 Task: Change the default search engine in Google Chrome.
Action: Mouse moved to (1063, 33)
Screenshot: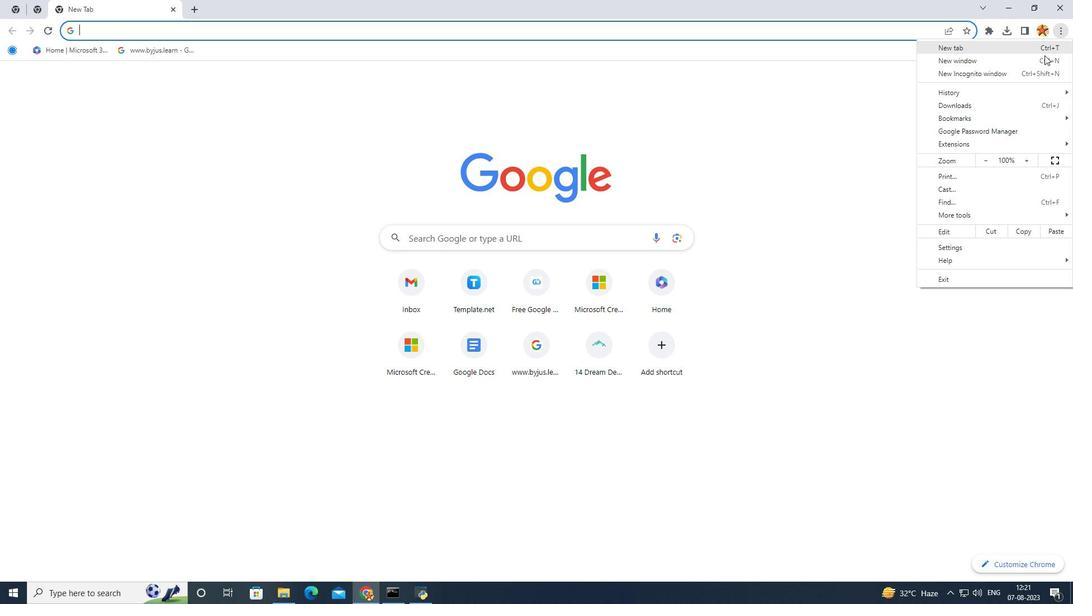 
Action: Mouse pressed left at (1063, 33)
Screenshot: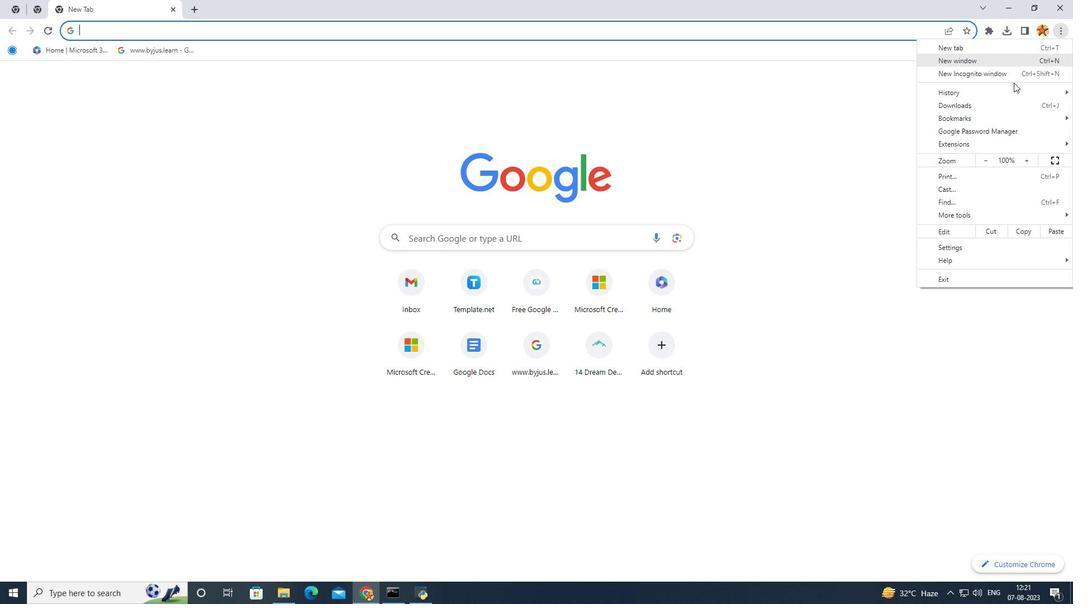 
Action: Mouse moved to (948, 244)
Screenshot: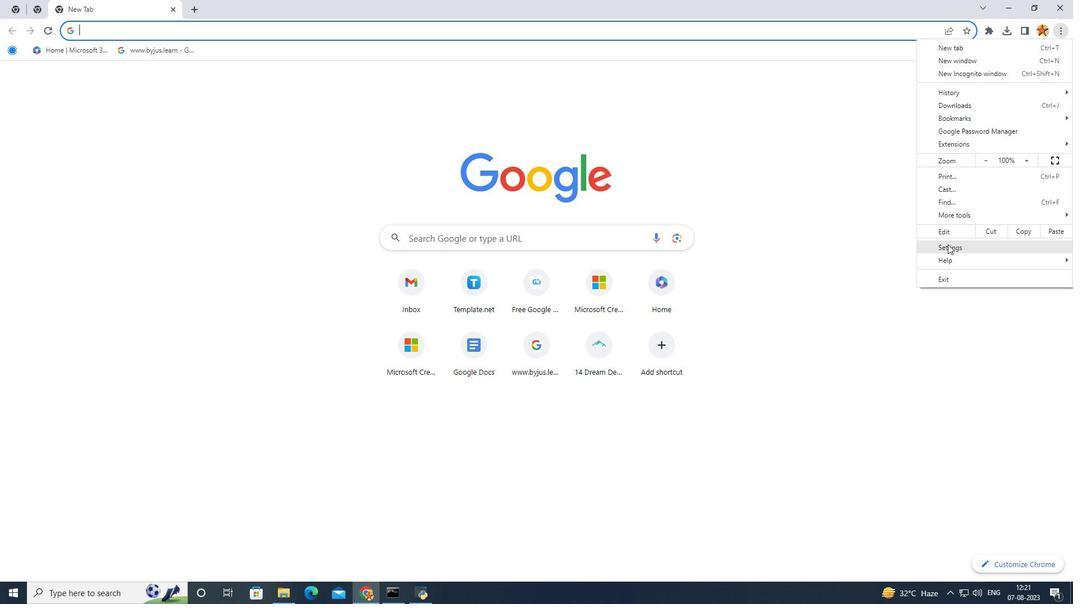 
Action: Mouse pressed left at (948, 244)
Screenshot: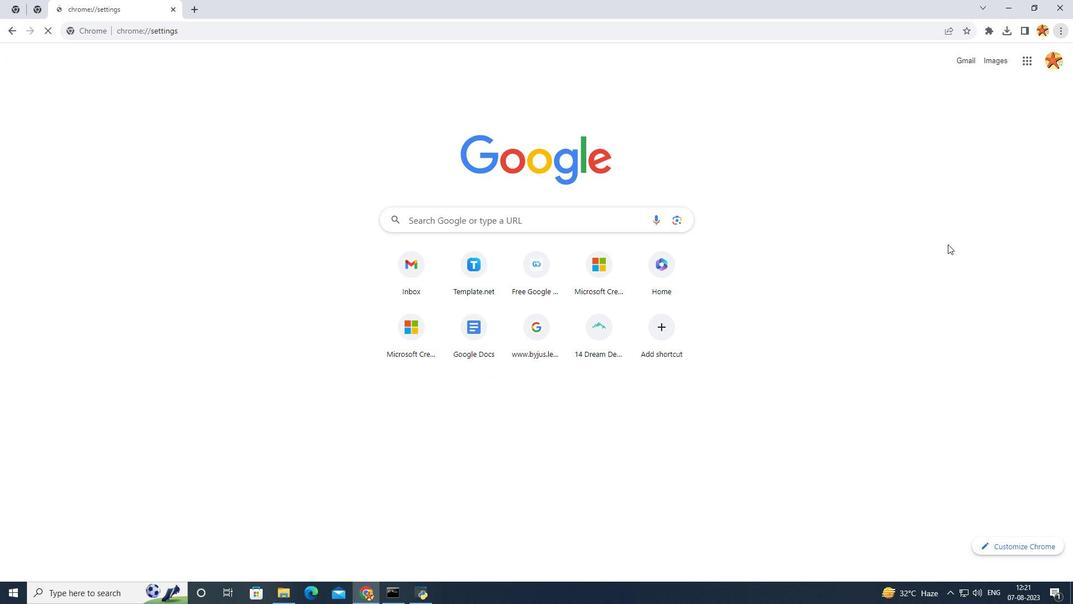 
Action: Mouse moved to (79, 202)
Screenshot: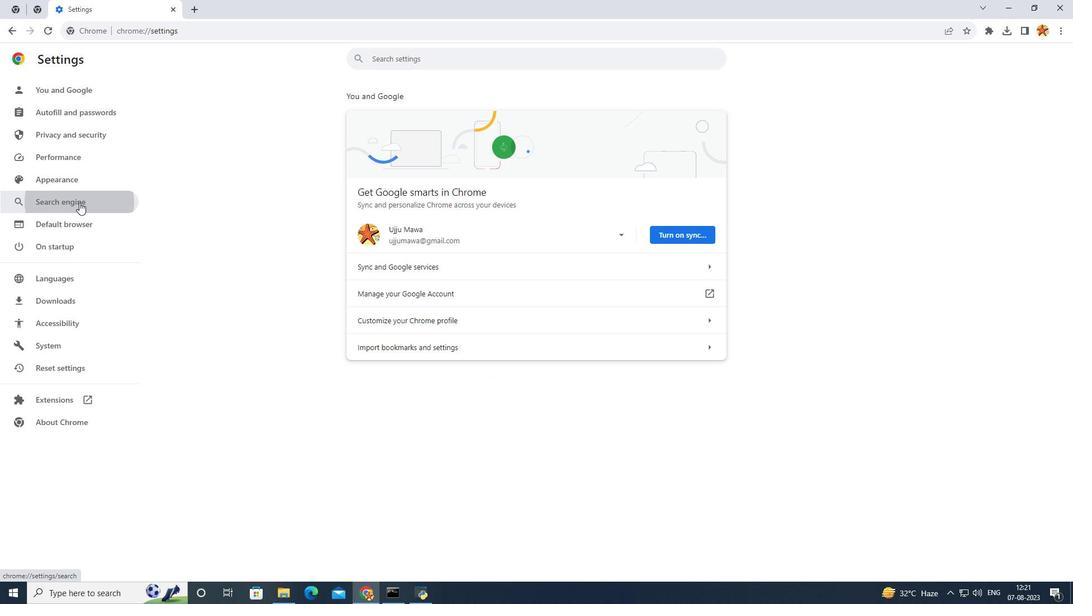 
Action: Mouse pressed left at (79, 202)
Screenshot: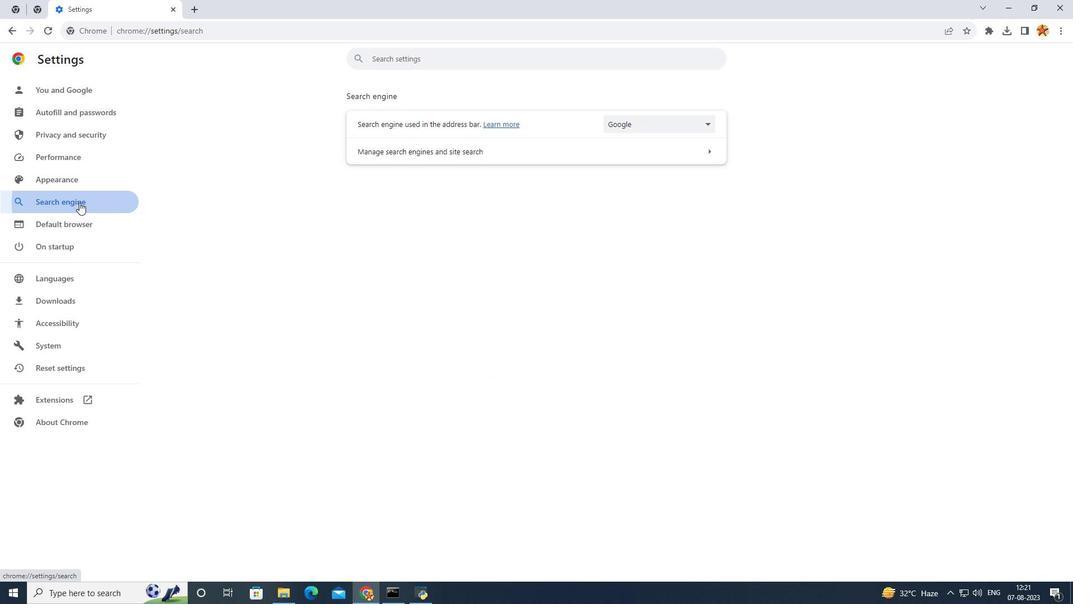 
Action: Mouse moved to (703, 123)
Screenshot: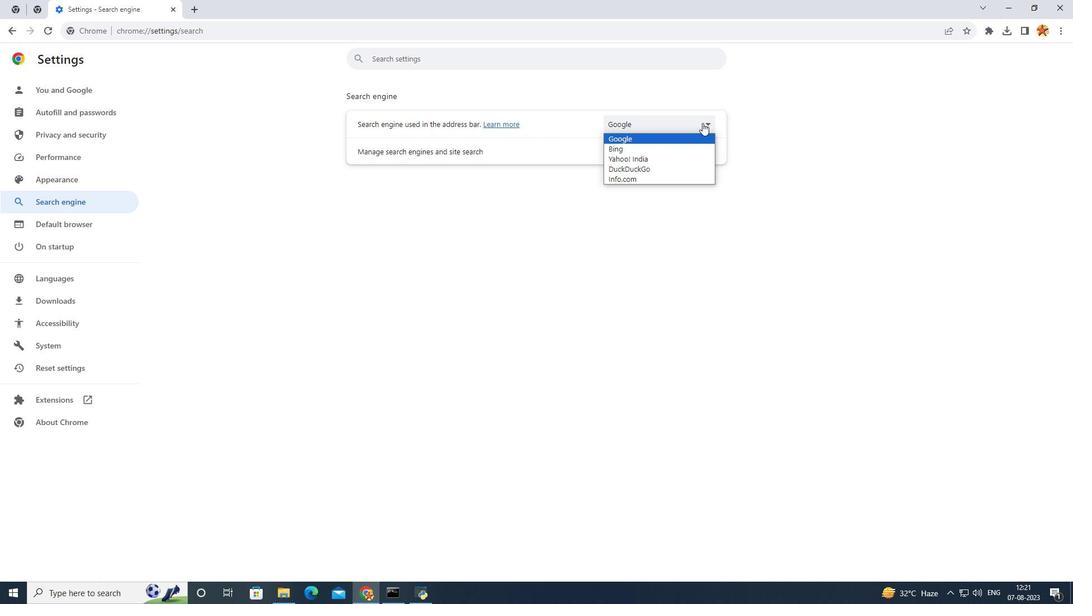 
Action: Mouse pressed left at (703, 123)
Screenshot: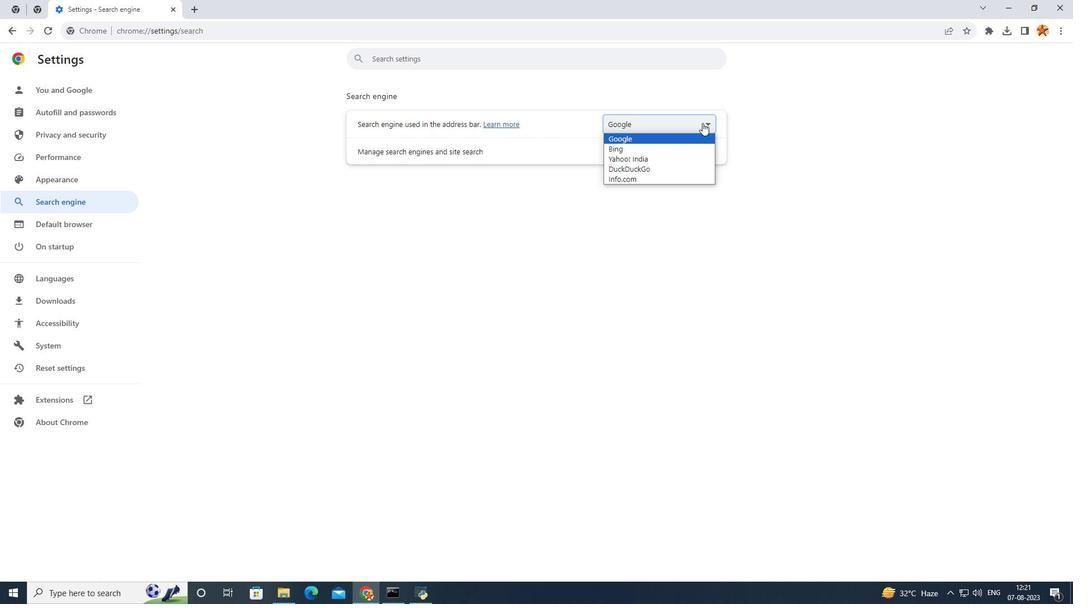 
Action: Mouse moved to (648, 158)
Screenshot: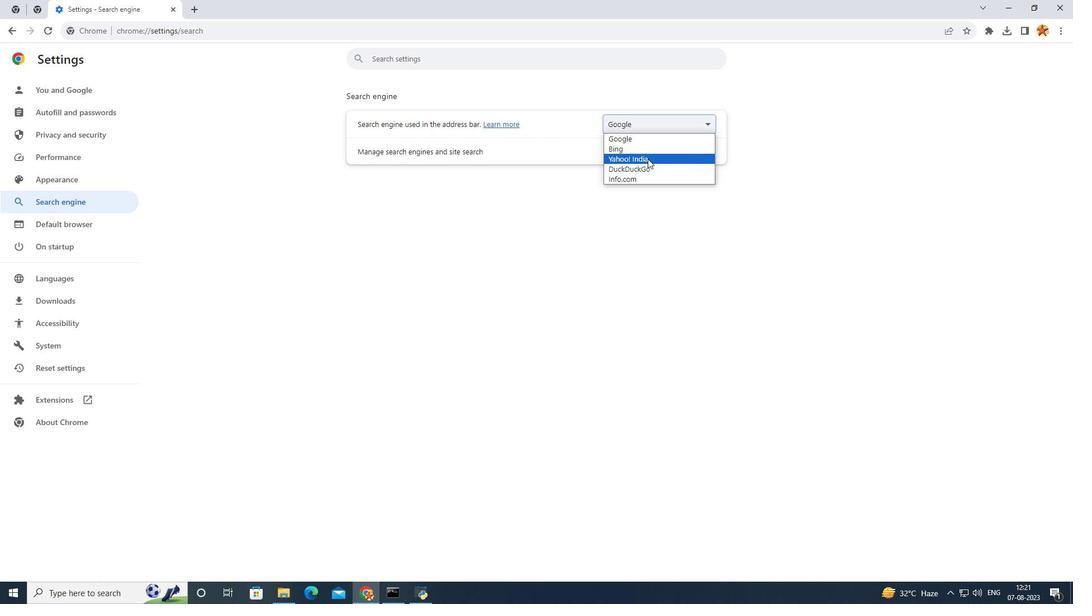
Action: Mouse pressed left at (648, 158)
Screenshot: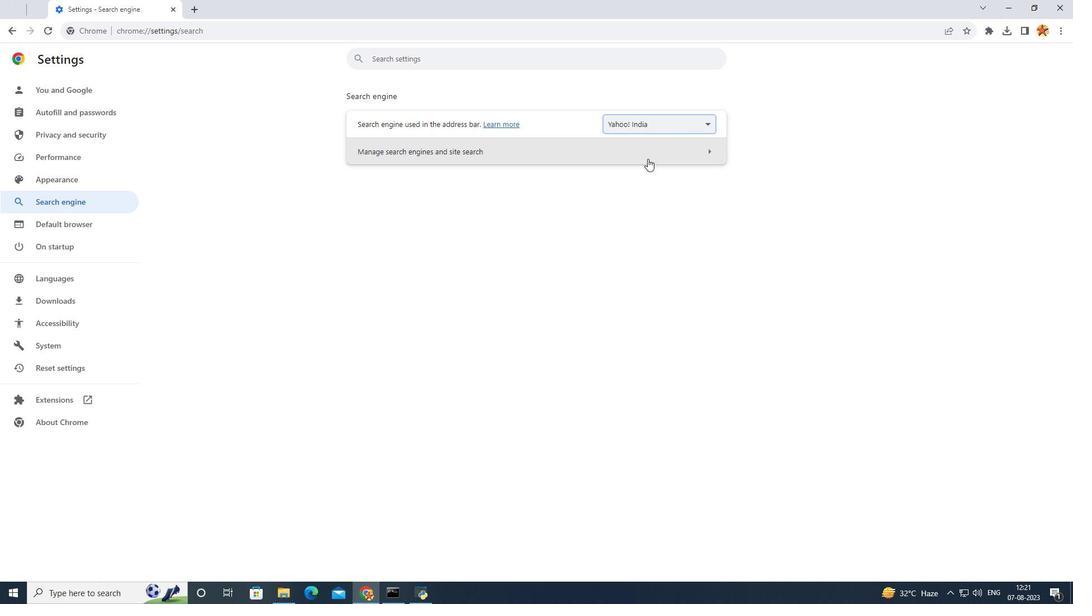 
Action: Mouse moved to (566, 206)
Screenshot: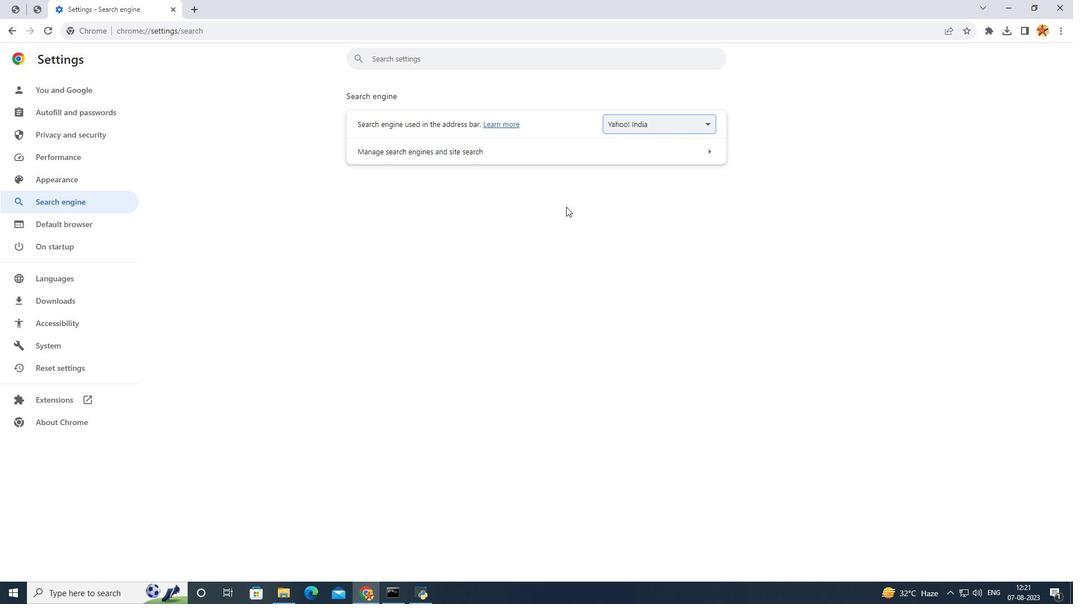 
Action: Mouse pressed left at (566, 206)
Screenshot: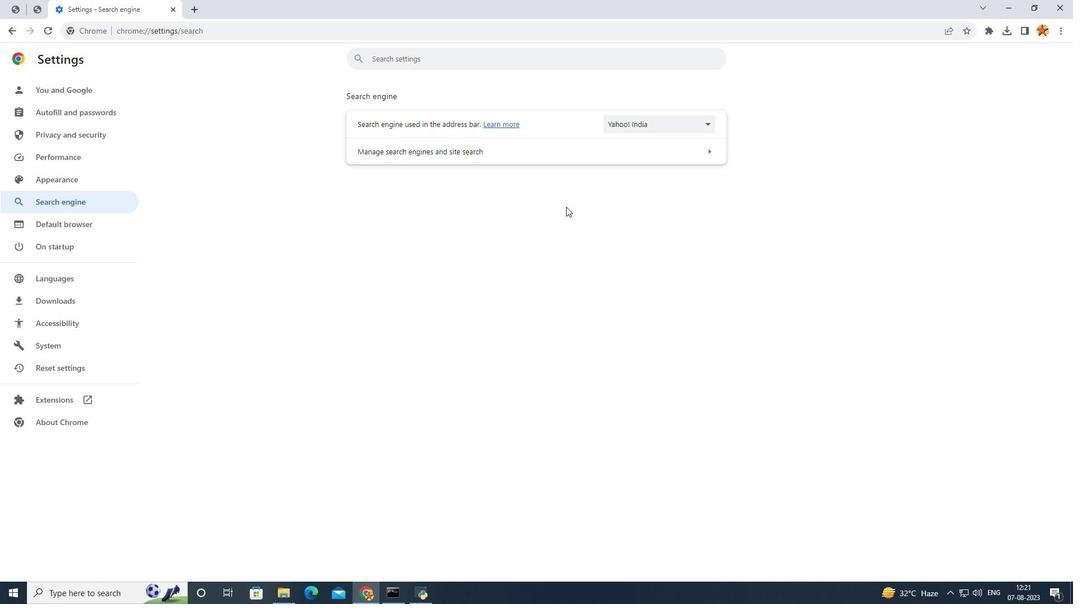 
Action: Mouse moved to (632, 156)
Screenshot: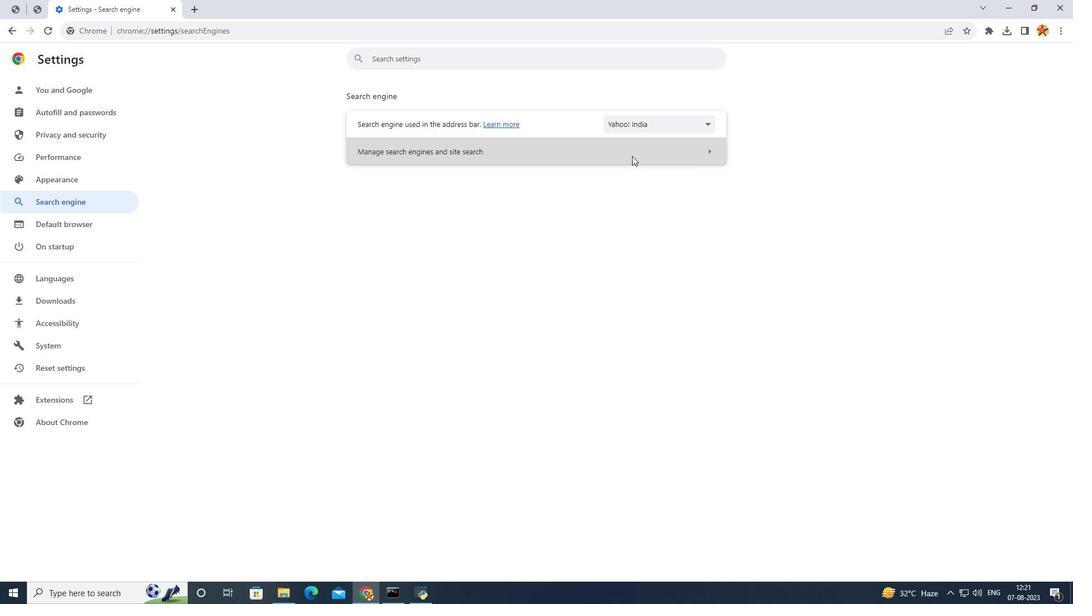 
Action: Mouse pressed left at (632, 156)
Screenshot: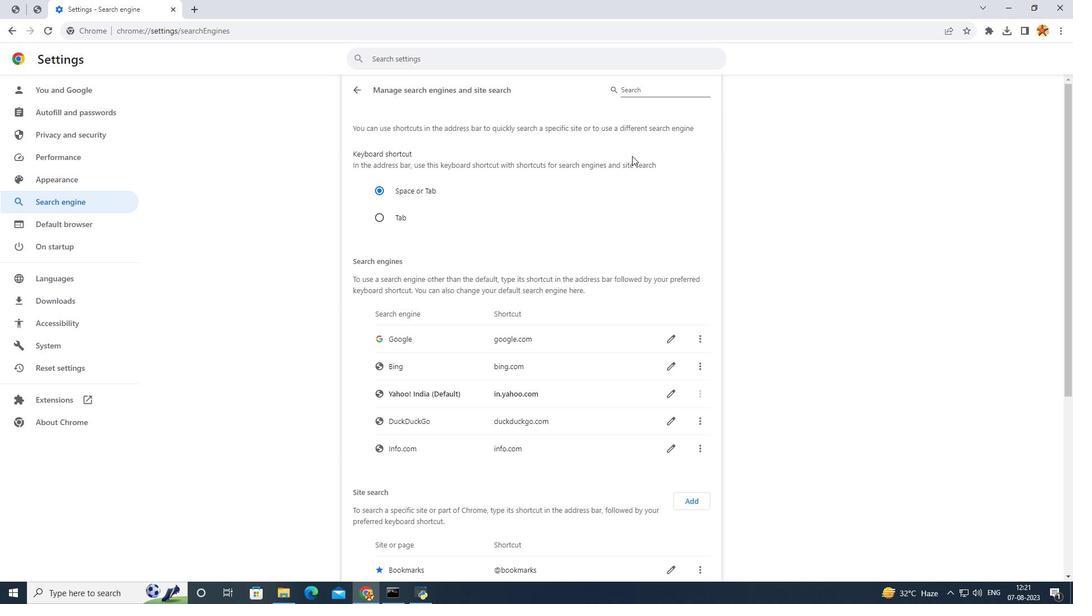 
Action: Mouse moved to (348, 92)
Screenshot: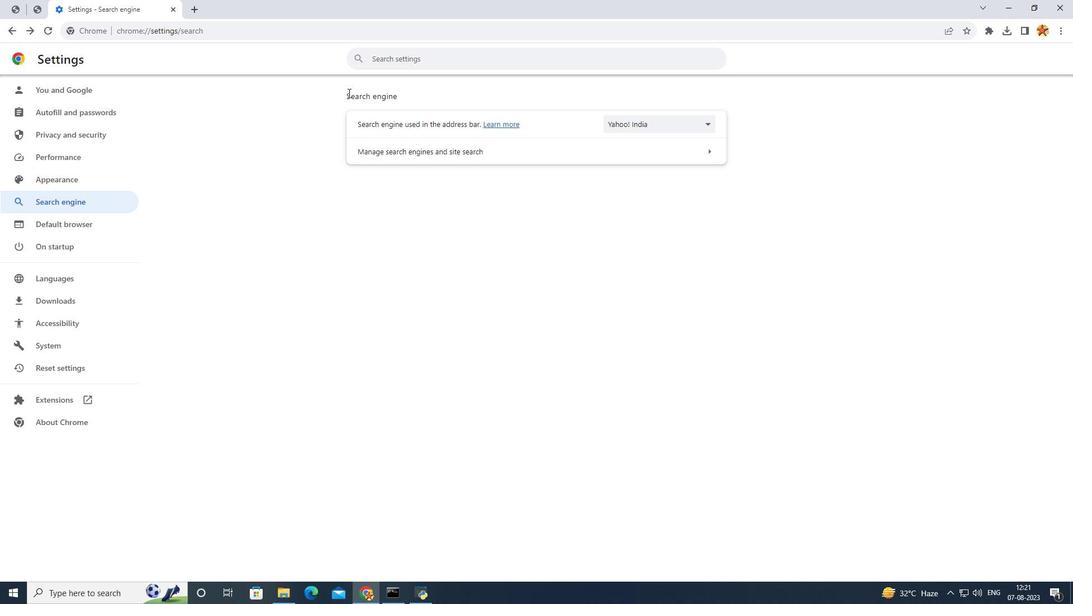 
Action: Mouse pressed left at (348, 92)
Screenshot: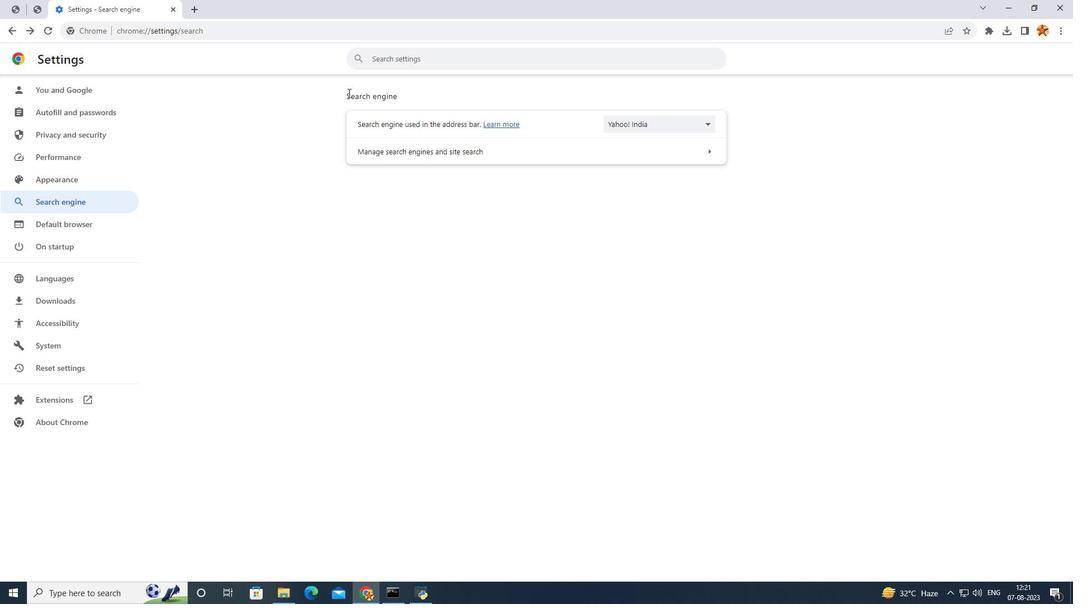 
Action: Mouse moved to (0, 31)
Screenshot: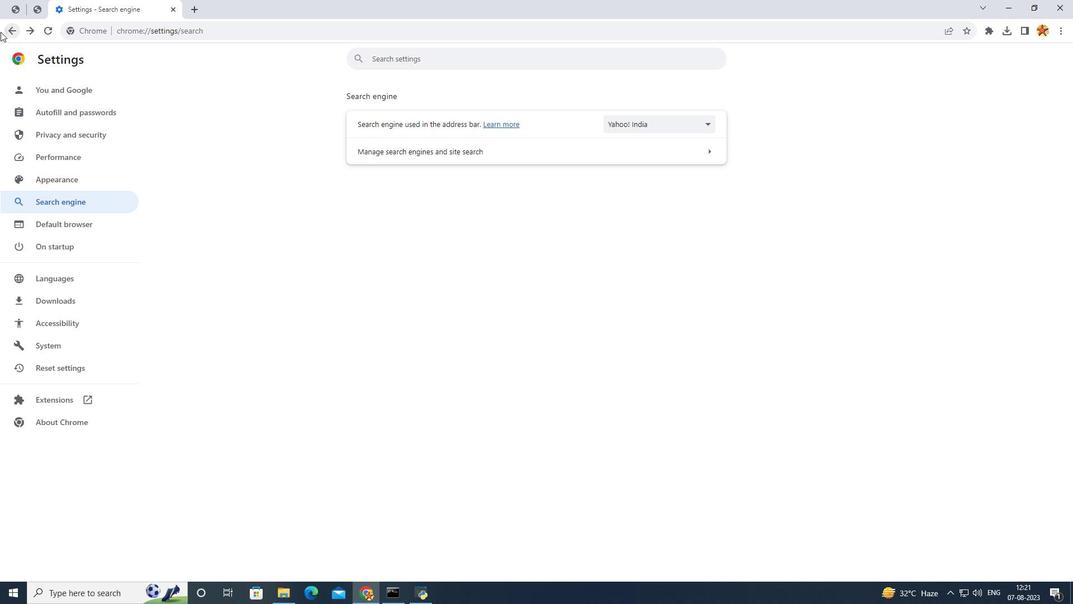 
Action: Mouse pressed left at (0, 31)
Screenshot: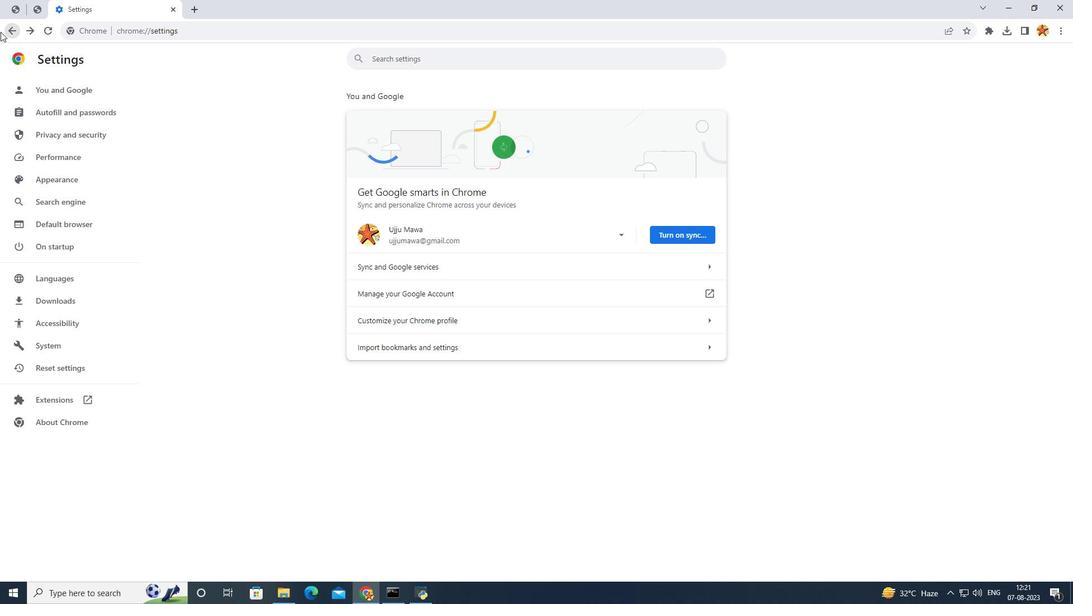 
Action: Mouse moved to (64, 196)
Screenshot: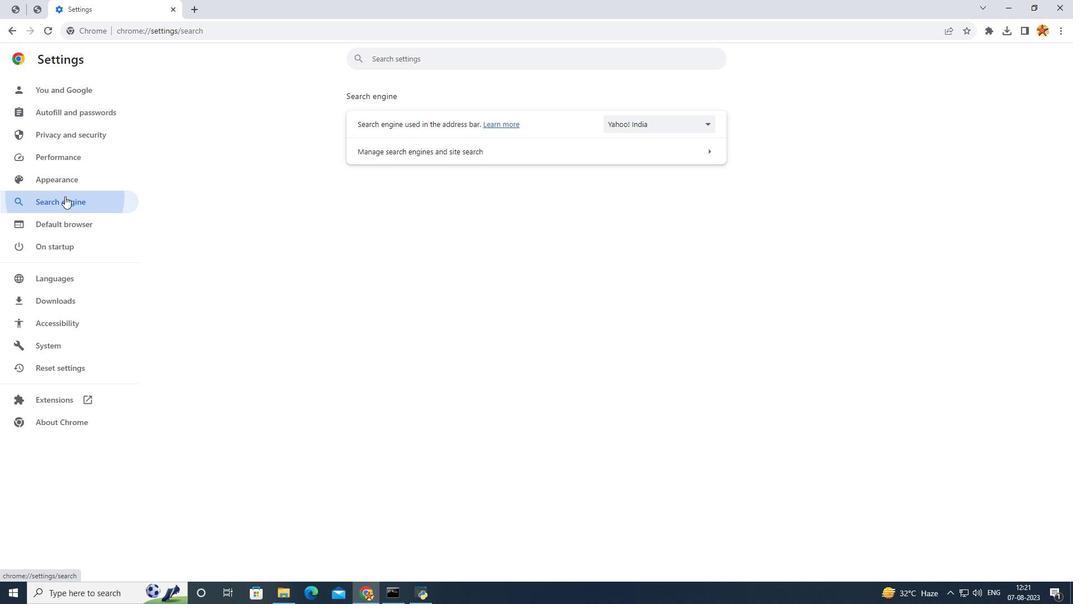 
Action: Mouse pressed left at (64, 196)
Screenshot: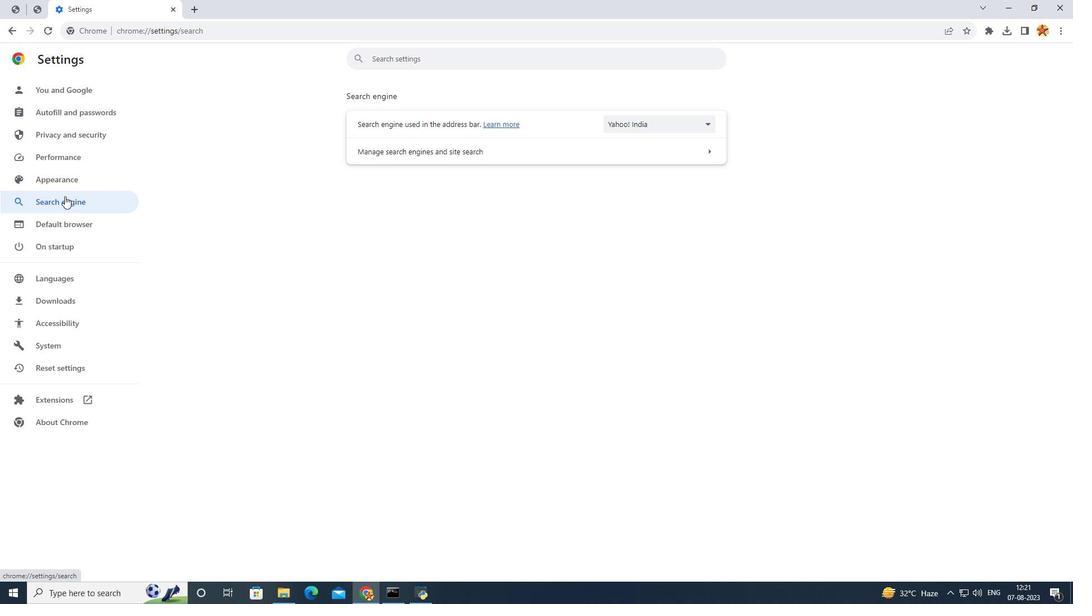 
Action: Mouse moved to (190, 7)
Screenshot: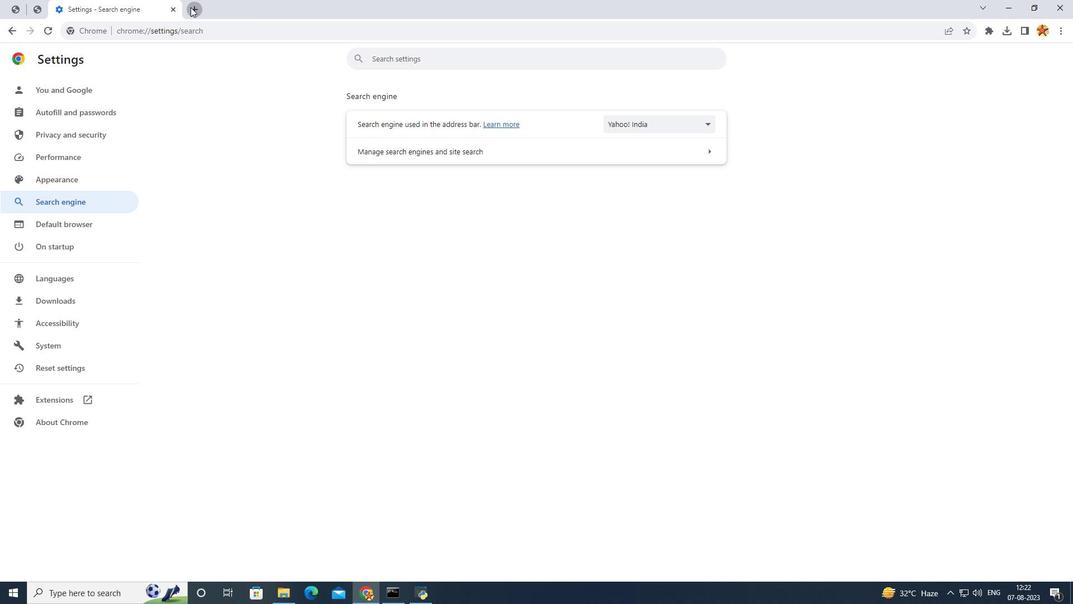 
Action: Mouse pressed left at (190, 7)
Screenshot: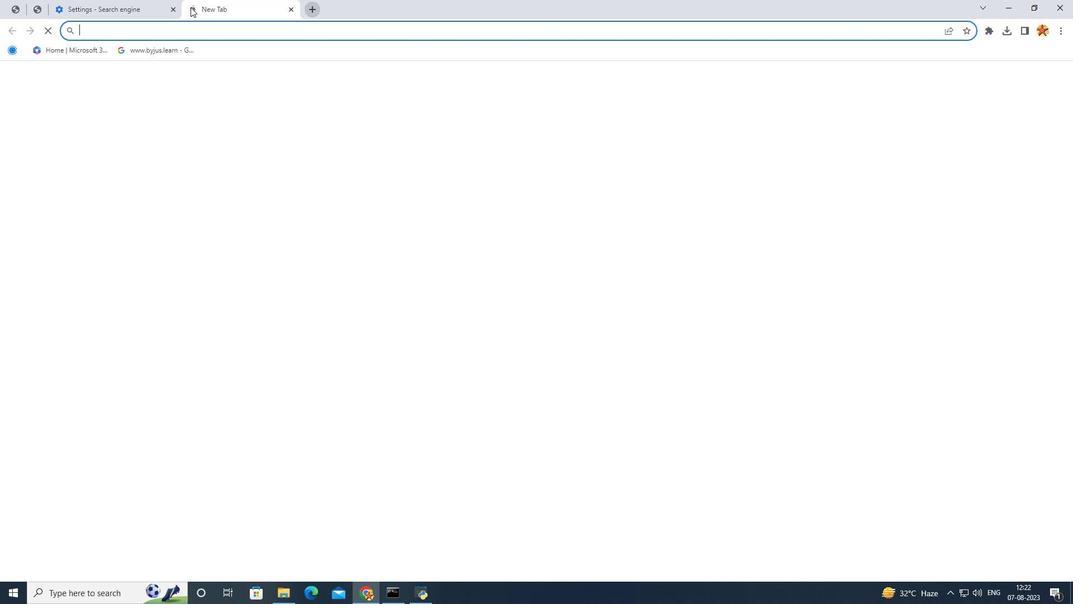 
Action: Mouse moved to (178, 29)
Screenshot: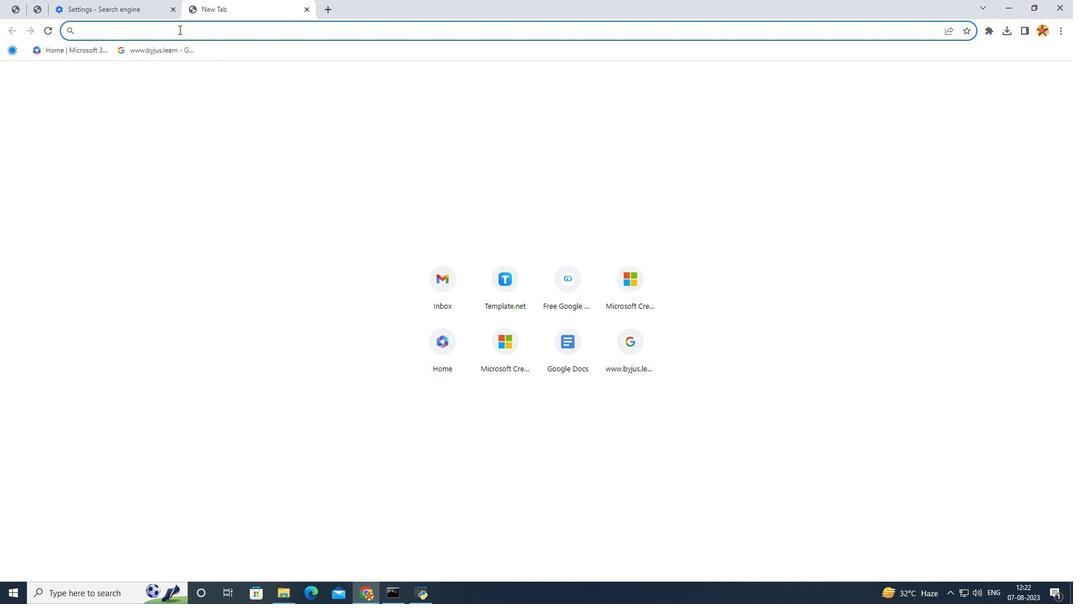
Action: Mouse pressed left at (178, 29)
Screenshot: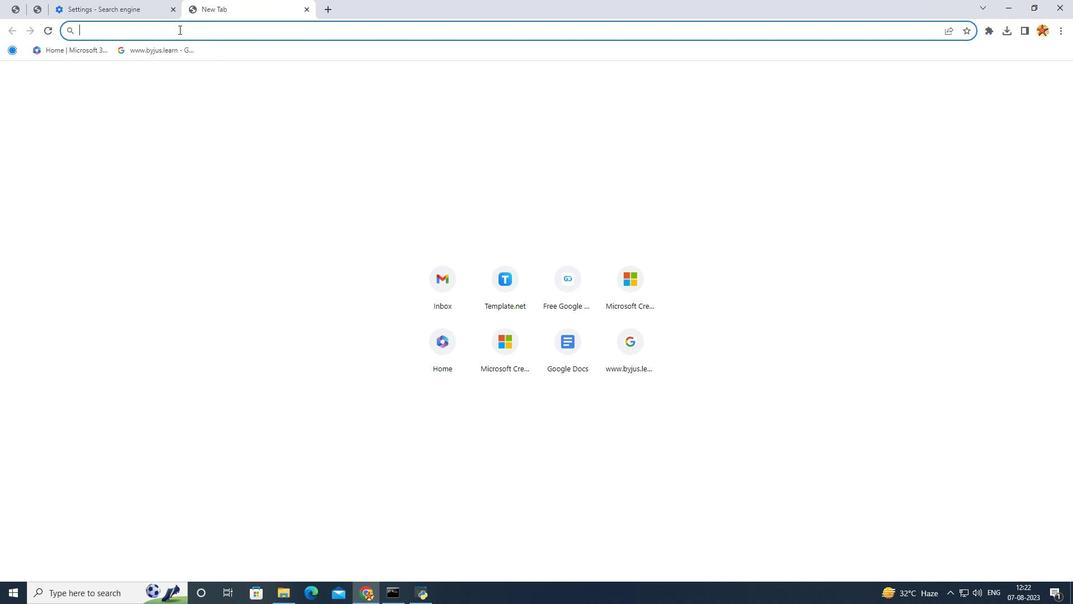 
Action: Mouse moved to (175, 89)
Screenshot: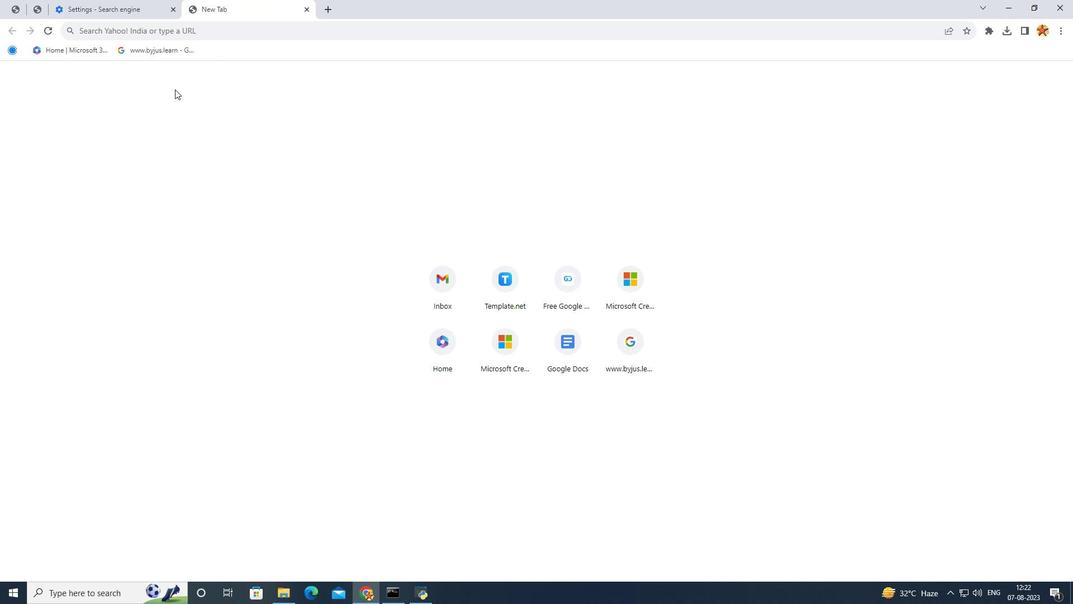 
Action: Mouse pressed left at (175, 89)
Screenshot: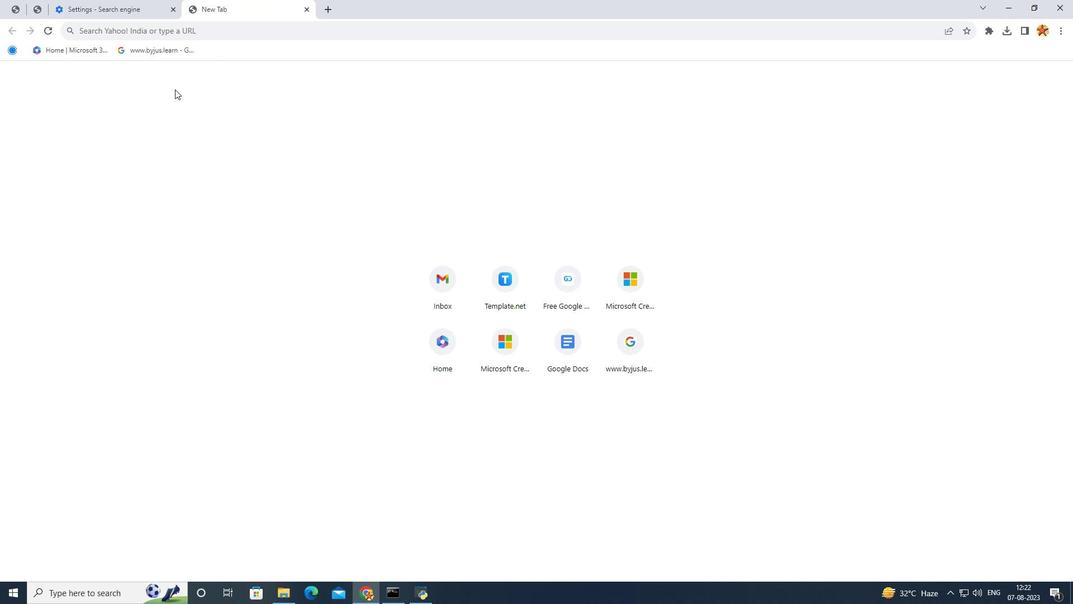 
Action: Mouse moved to (233, 32)
Screenshot: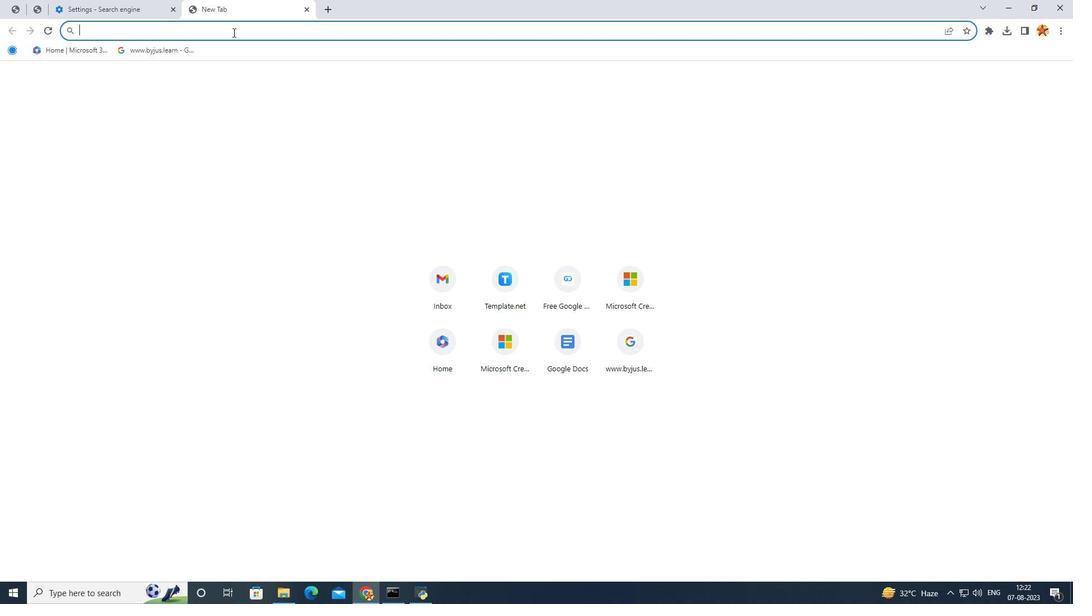 
Action: Mouse pressed left at (233, 32)
Screenshot: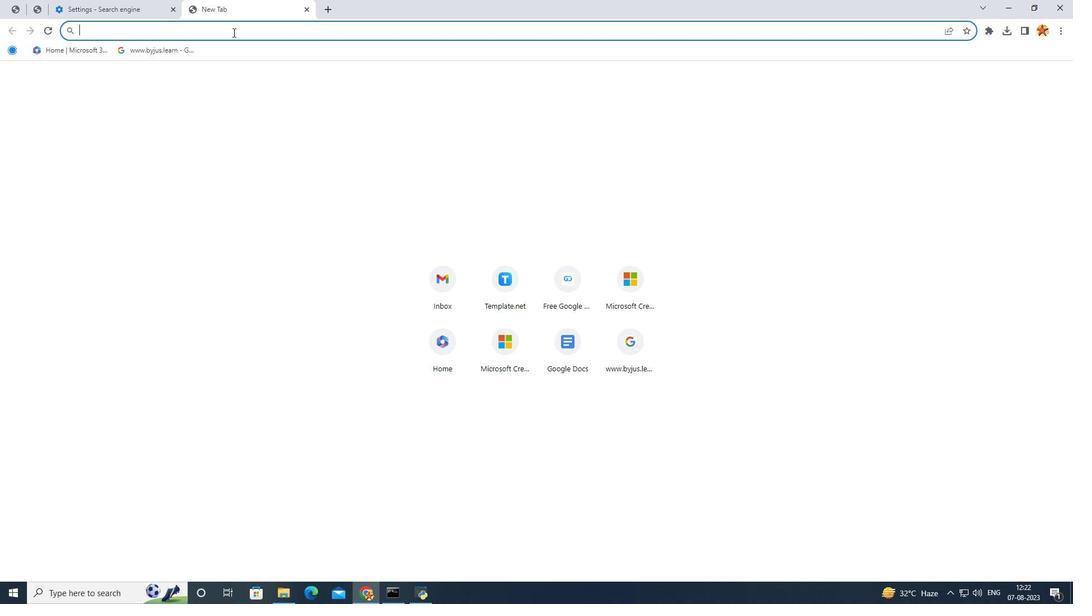
Action: Mouse moved to (220, 86)
Screenshot: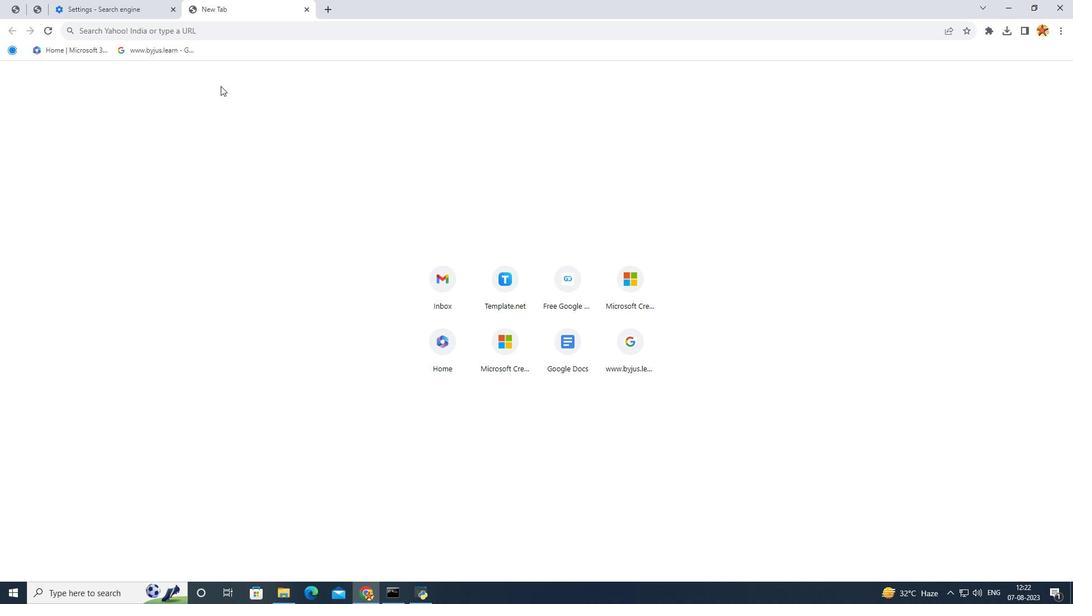 
Action: Mouse pressed left at (220, 86)
Screenshot: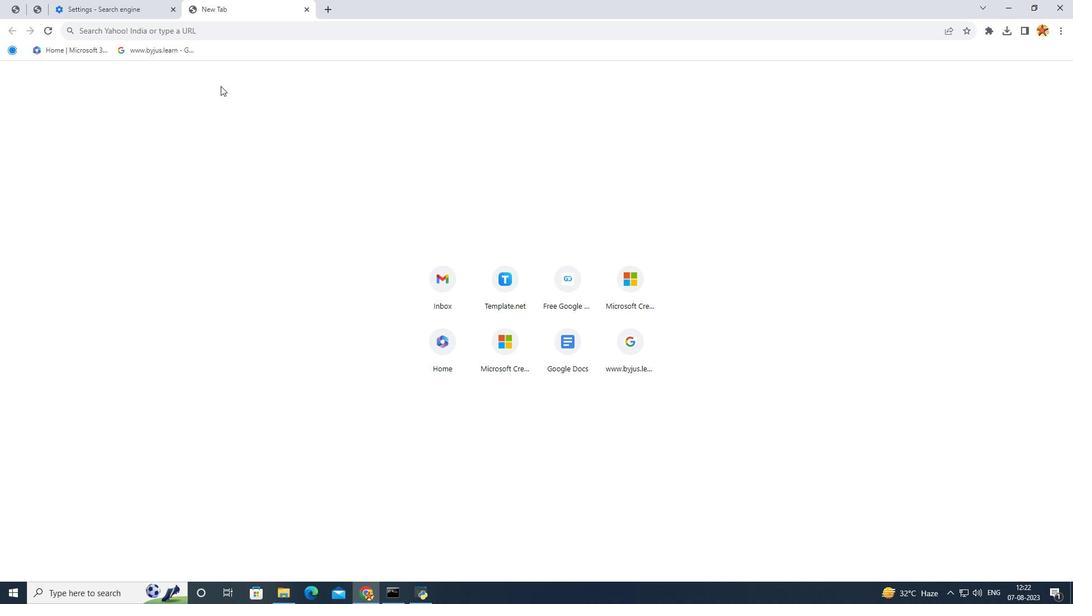 
Action: Mouse moved to (334, 9)
Screenshot: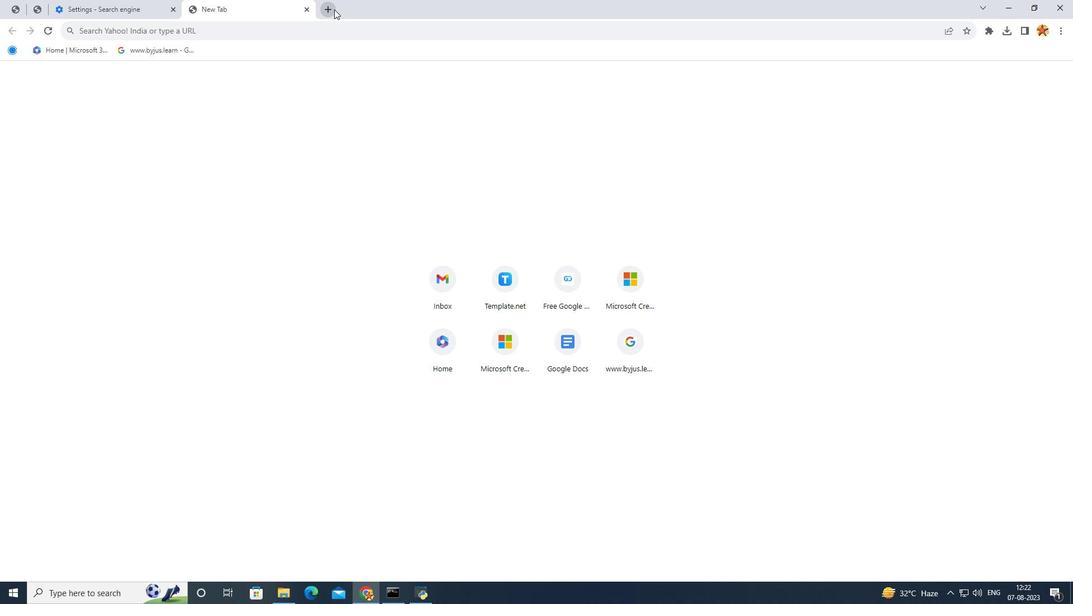 
Action: Mouse pressed left at (334, 9)
Screenshot: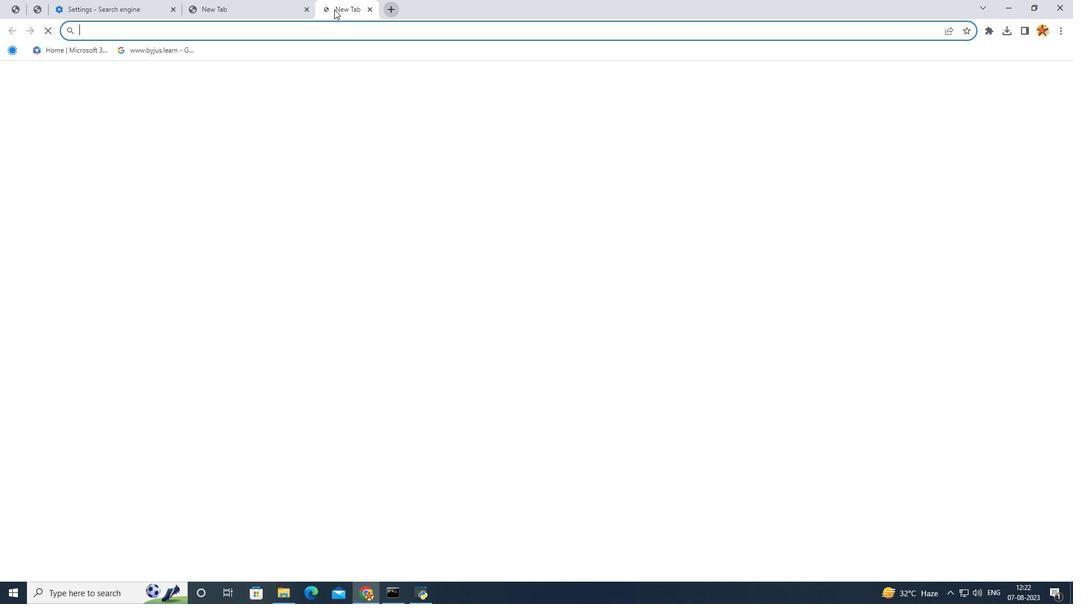 
Action: Mouse moved to (383, 247)
Screenshot: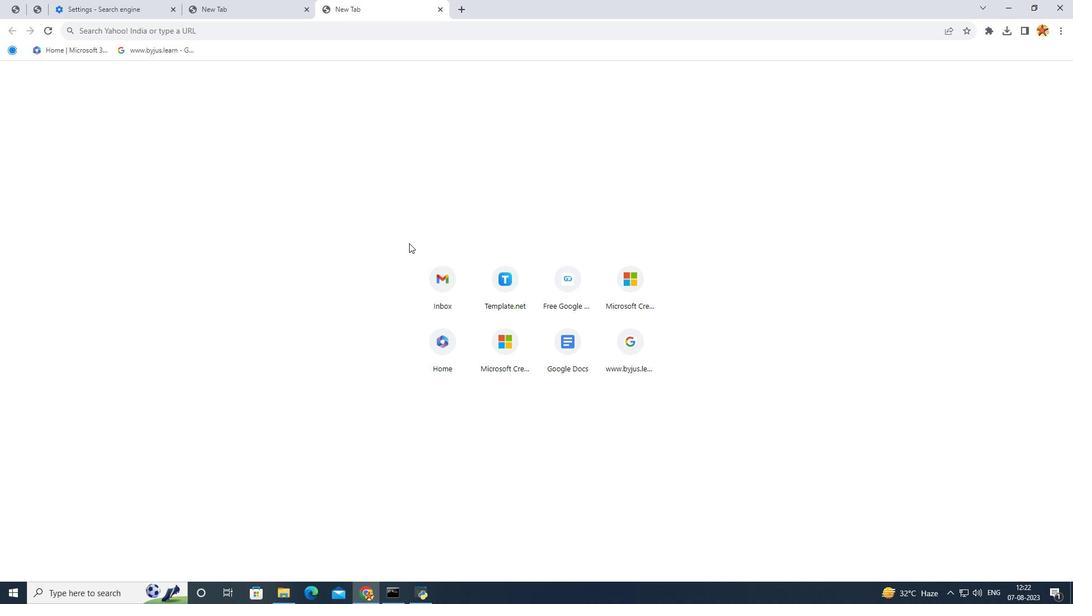 
Action: Mouse pressed left at (383, 247)
Screenshot: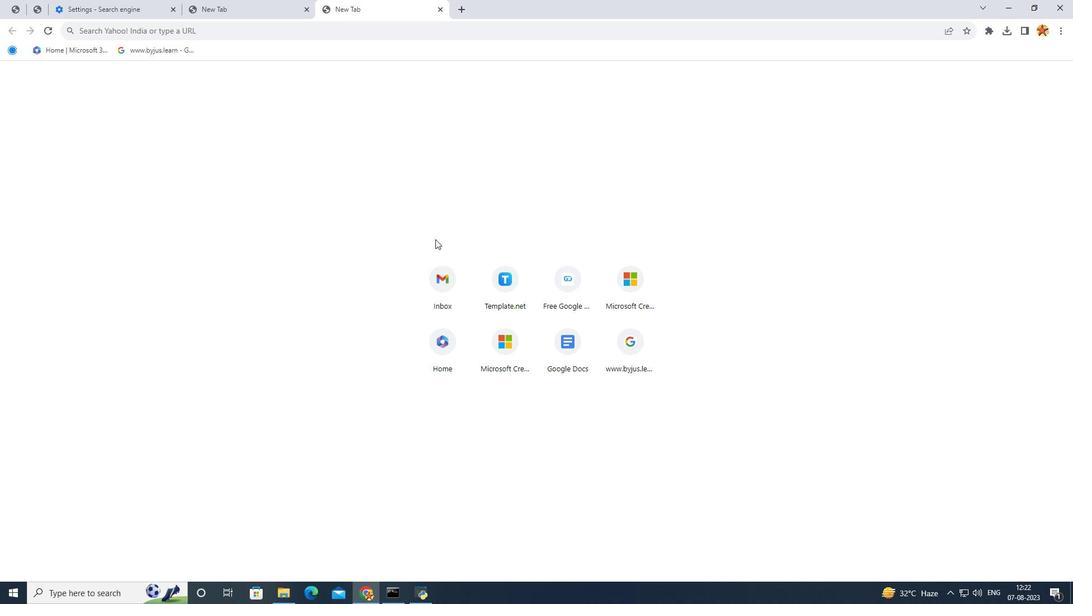 
Action: Mouse moved to (435, 239)
Screenshot: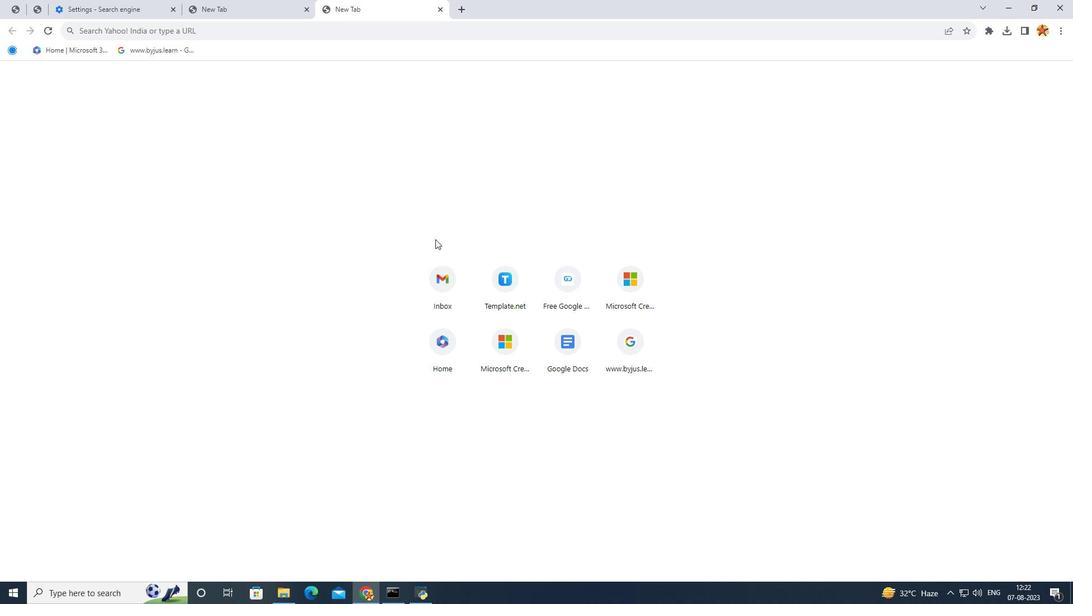 
Action: Mouse pressed left at (435, 239)
Screenshot: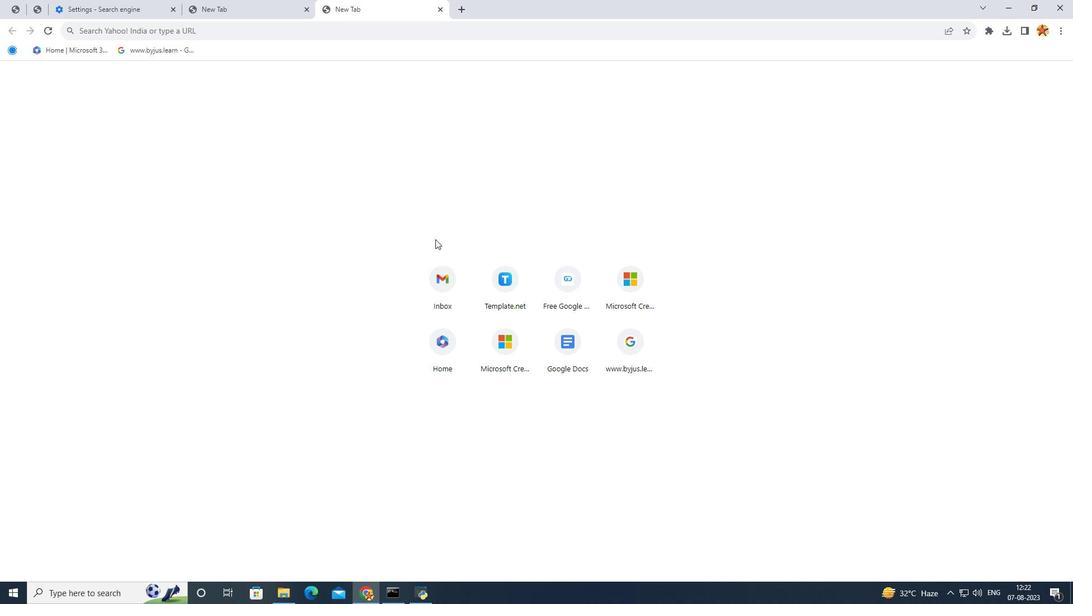 
